 Task: Filter services by langauge "English".
Action: Mouse moved to (357, 77)
Screenshot: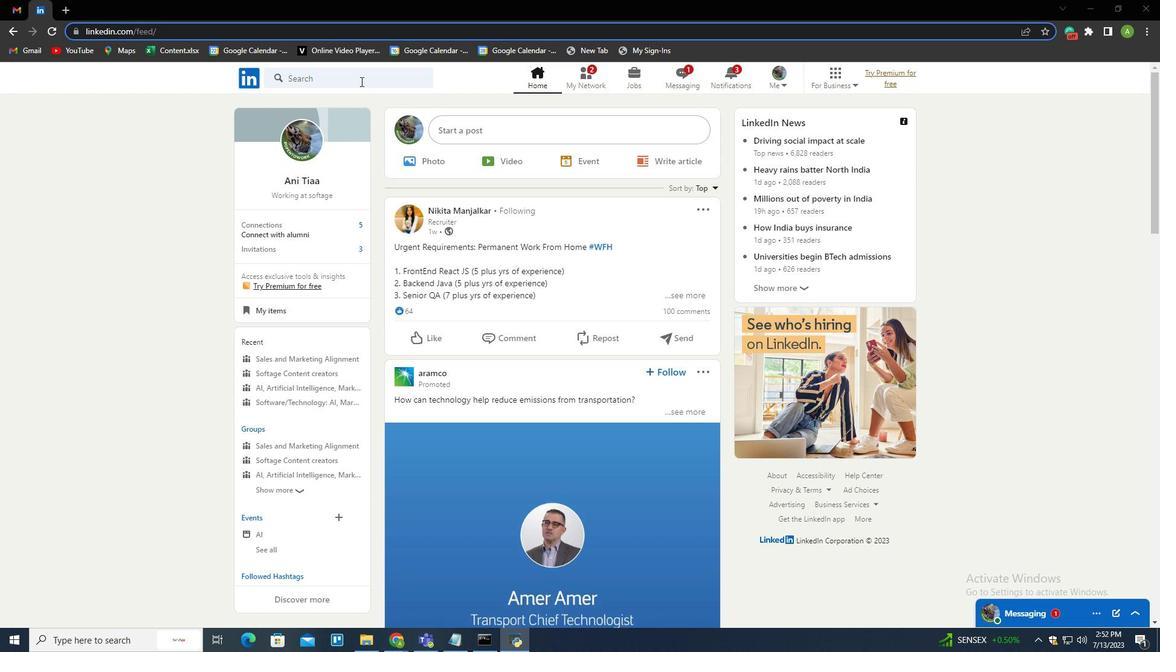 
Action: Mouse pressed left at (357, 77)
Screenshot: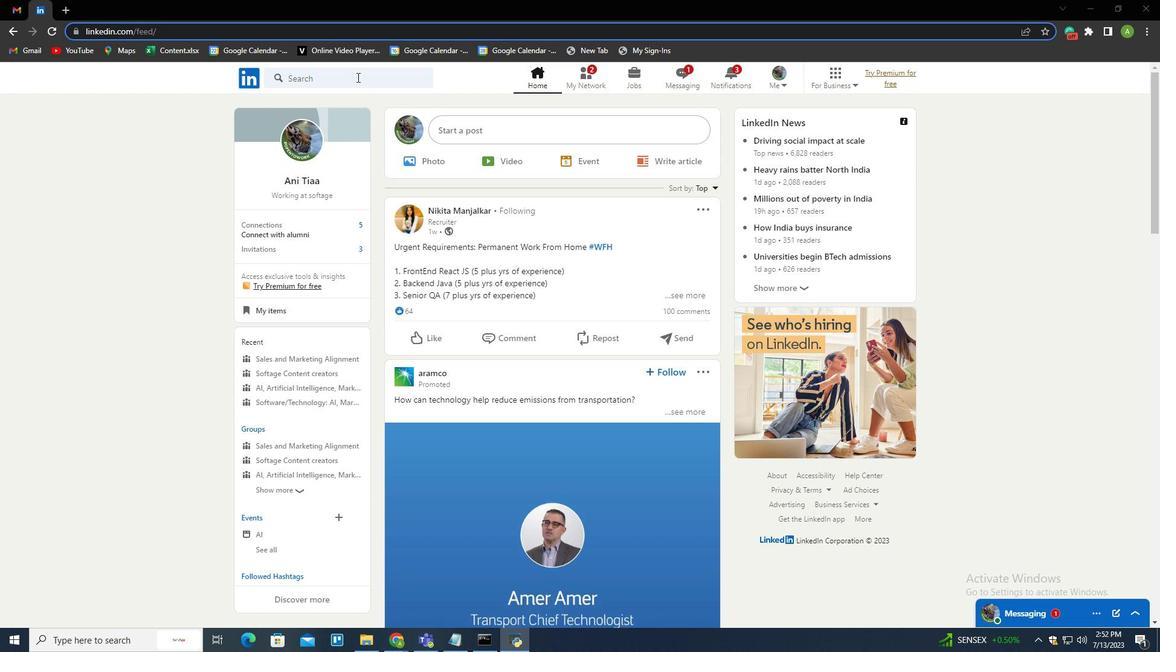 
Action: Key pressed hiring<Key.enter>
Screenshot: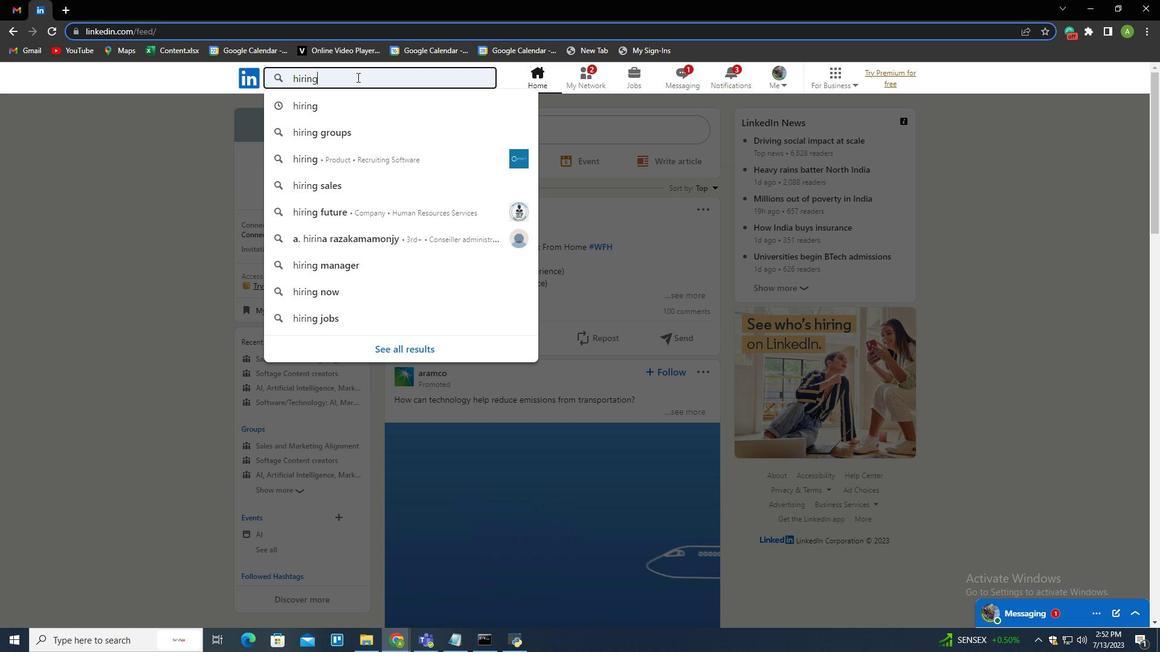 
Action: Mouse moved to (723, 107)
Screenshot: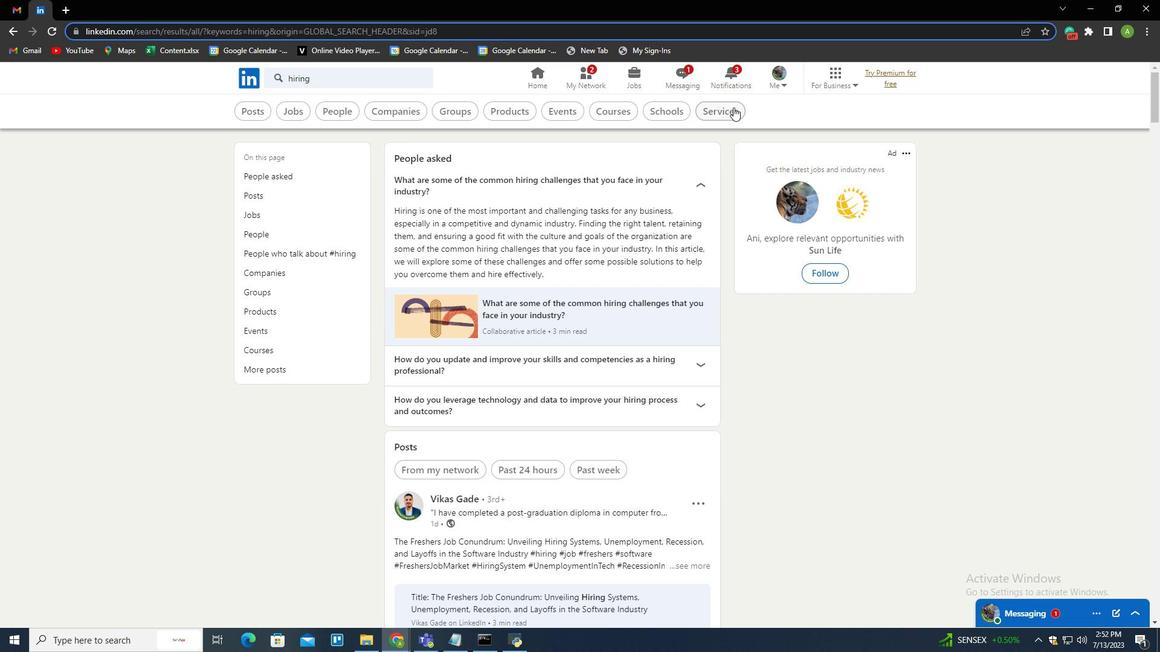 
Action: Mouse pressed left at (723, 107)
Screenshot: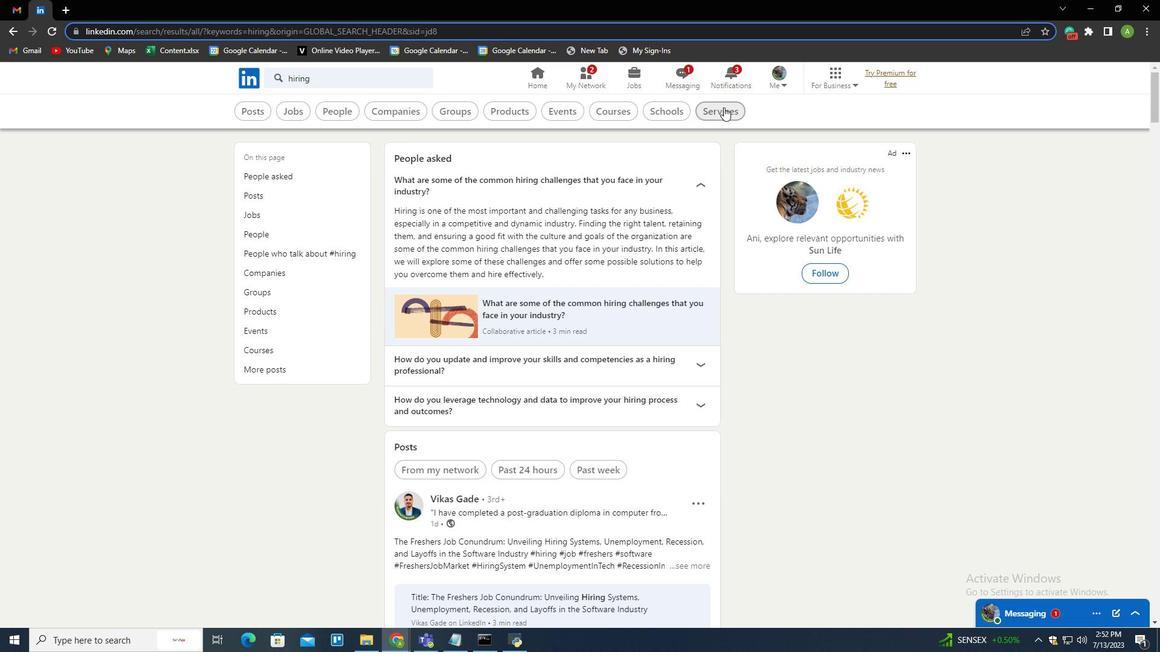 
Action: Mouse moved to (595, 111)
Screenshot: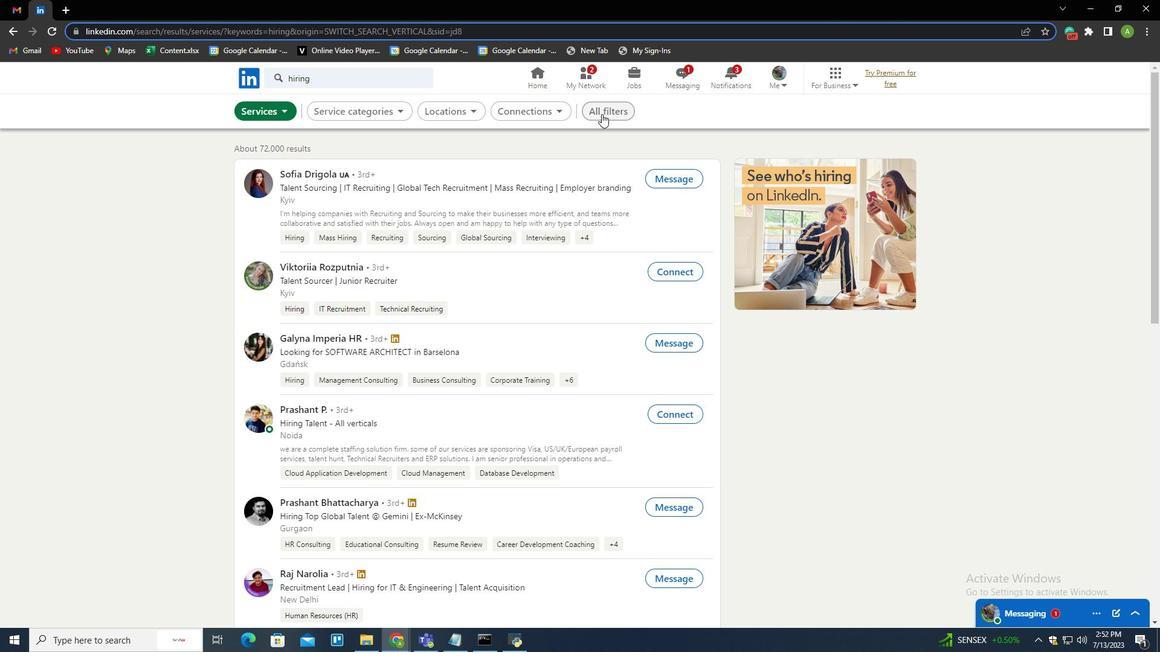 
Action: Mouse pressed left at (595, 111)
Screenshot: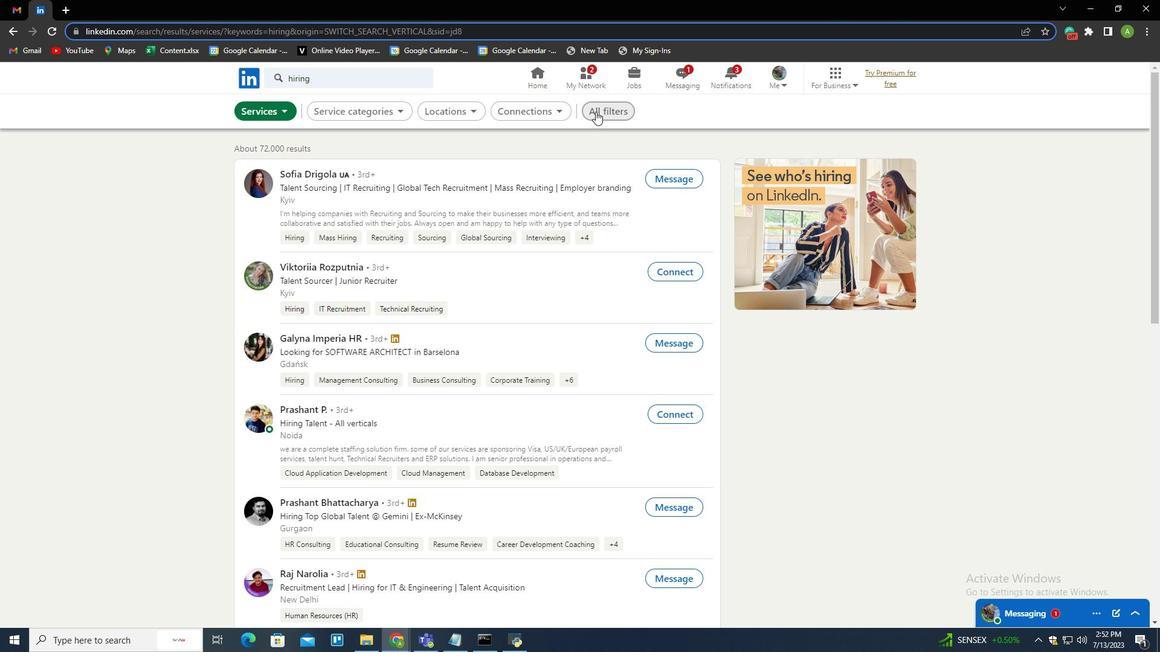 
Action: Mouse moved to (874, 423)
Screenshot: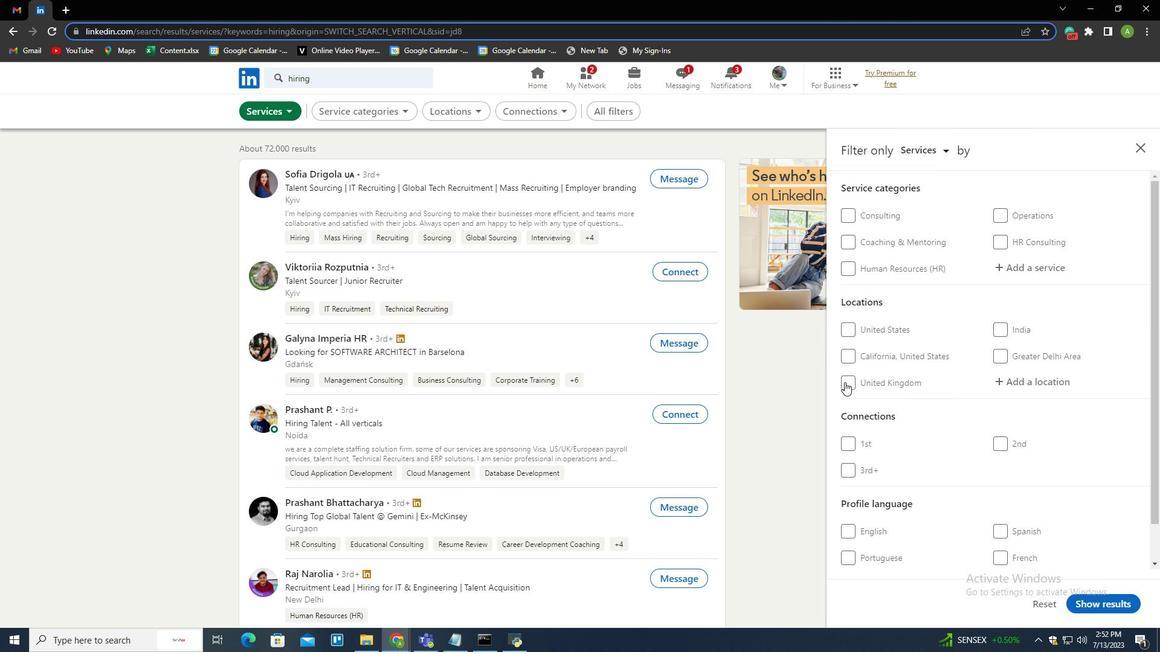 
Action: Mouse scrolled (874, 423) with delta (0, 0)
Screenshot: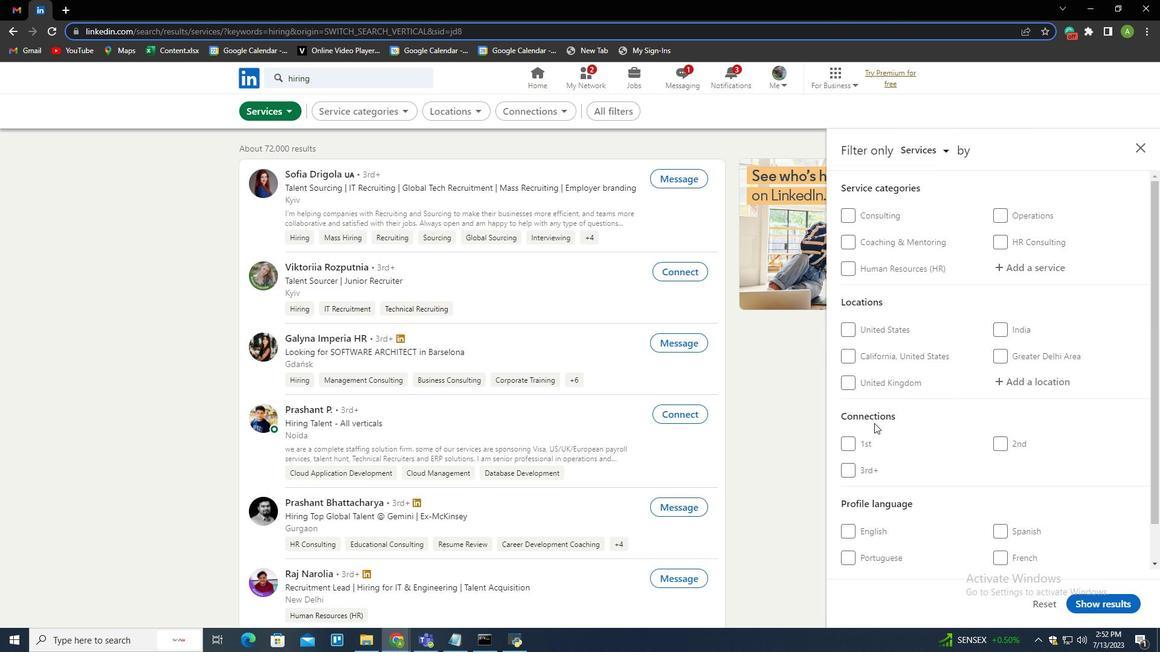 
Action: Mouse scrolled (874, 423) with delta (0, 0)
Screenshot: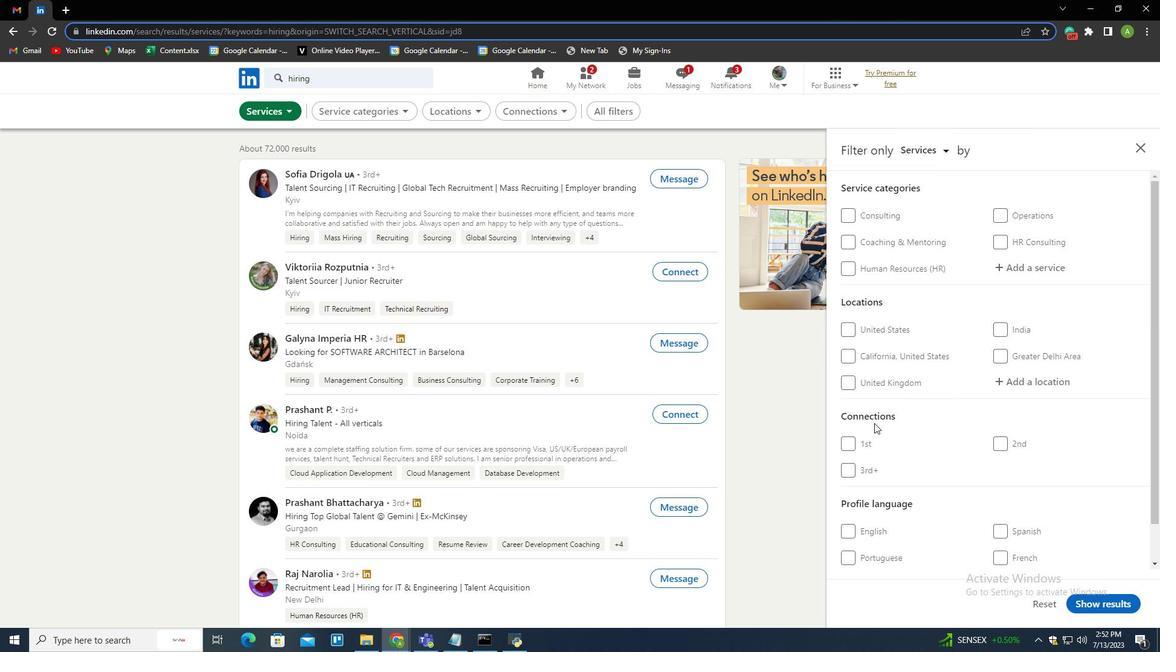
Action: Mouse scrolled (874, 423) with delta (0, 0)
Screenshot: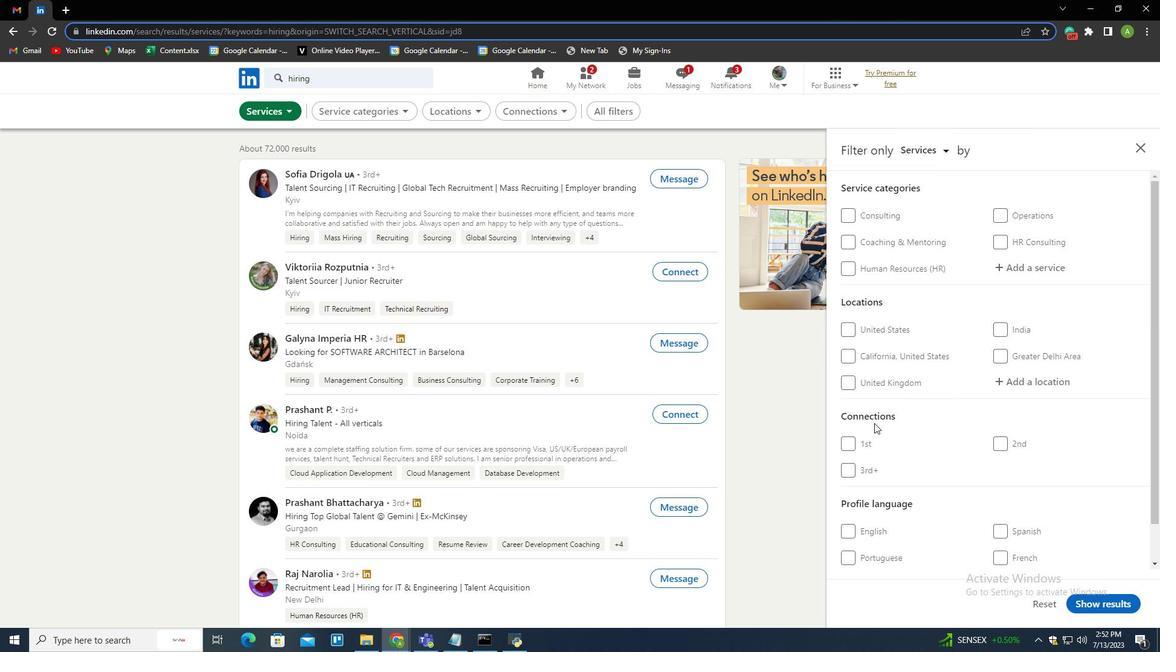 
Action: Mouse scrolled (874, 423) with delta (0, 0)
Screenshot: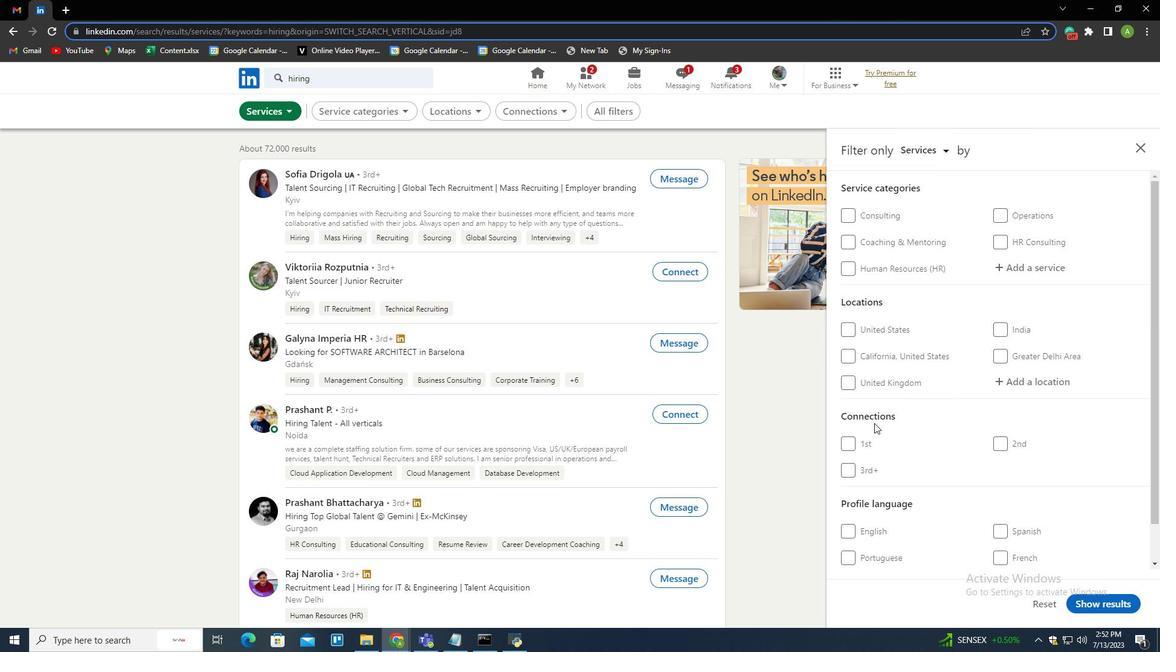 
Action: Mouse scrolled (874, 423) with delta (0, 0)
Screenshot: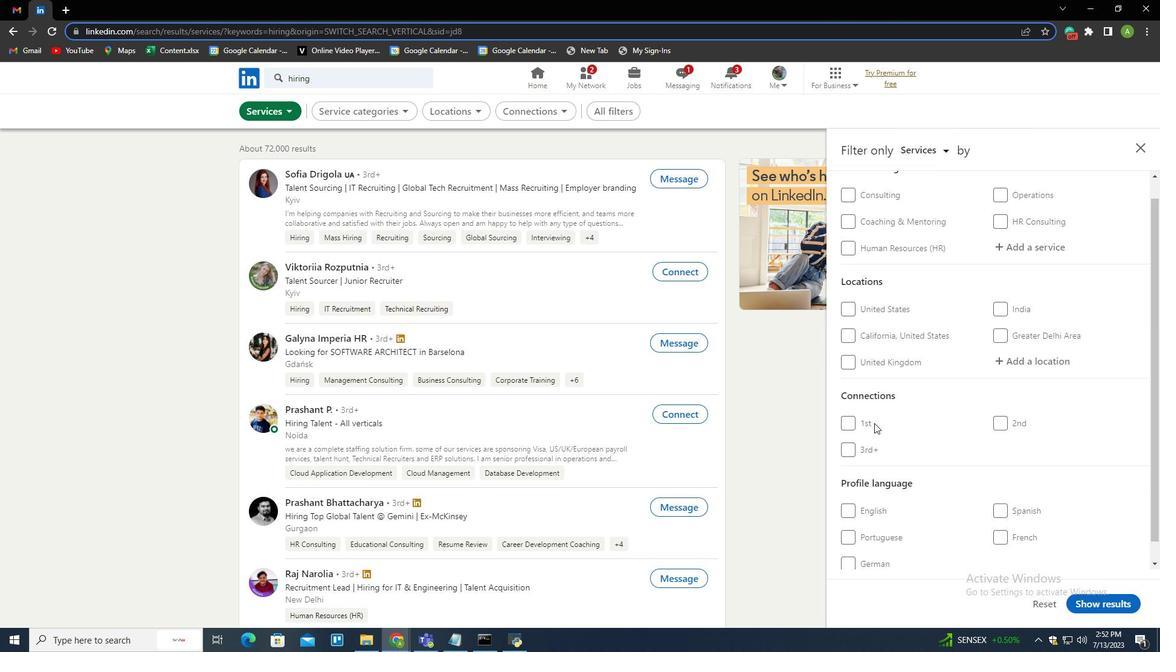 
Action: Mouse moved to (851, 490)
Screenshot: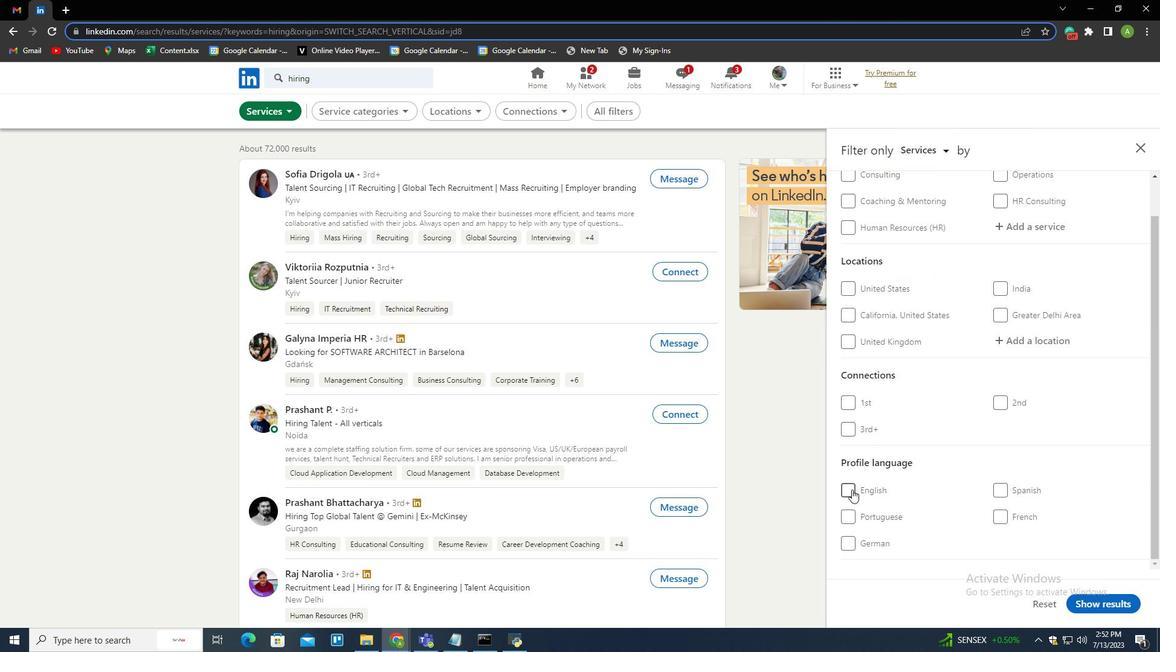 
Action: Mouse pressed left at (851, 490)
Screenshot: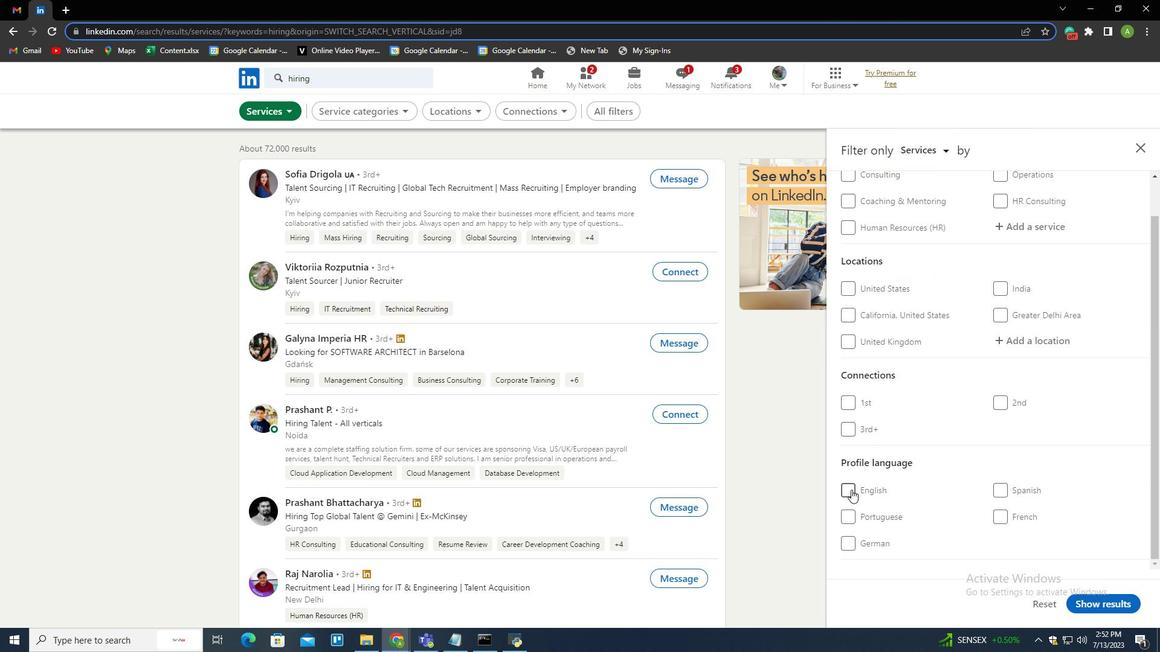 
Action: Mouse moved to (1087, 607)
Screenshot: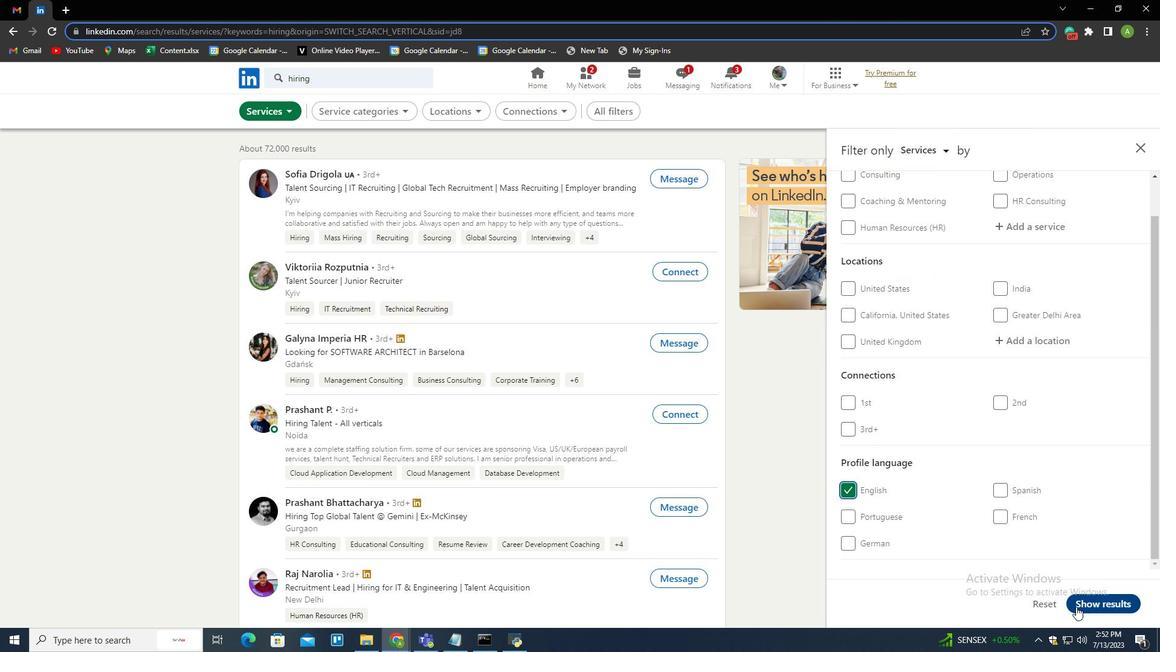 
Action: Mouse pressed left at (1087, 607)
Screenshot: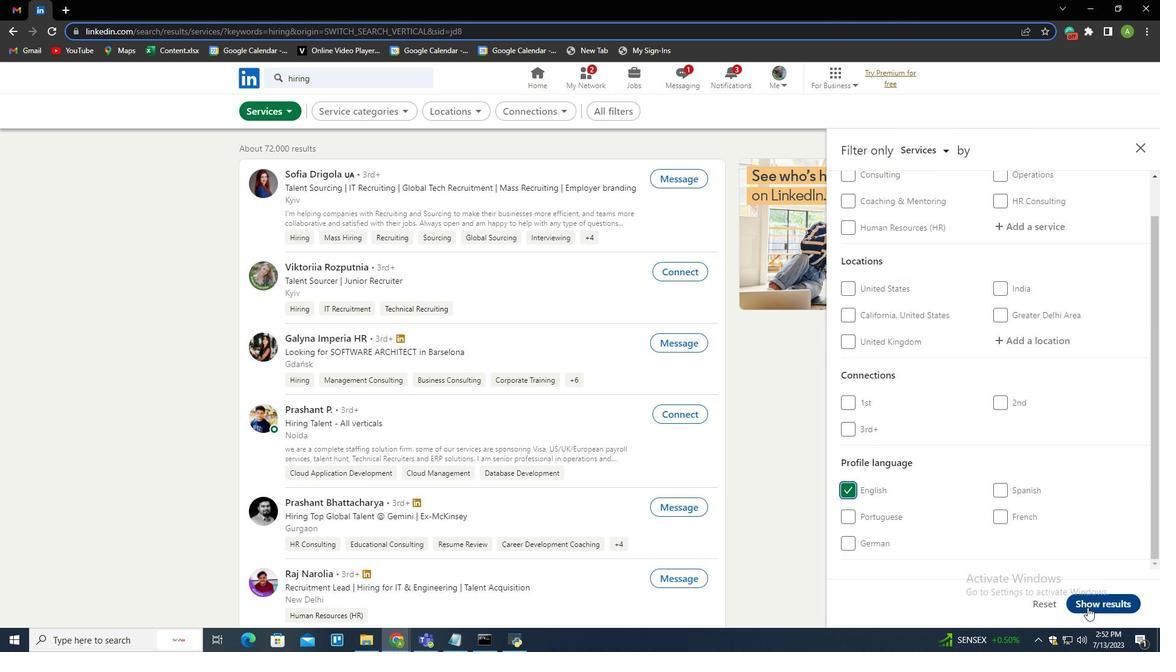 
Action: Mouse moved to (604, 419)
Screenshot: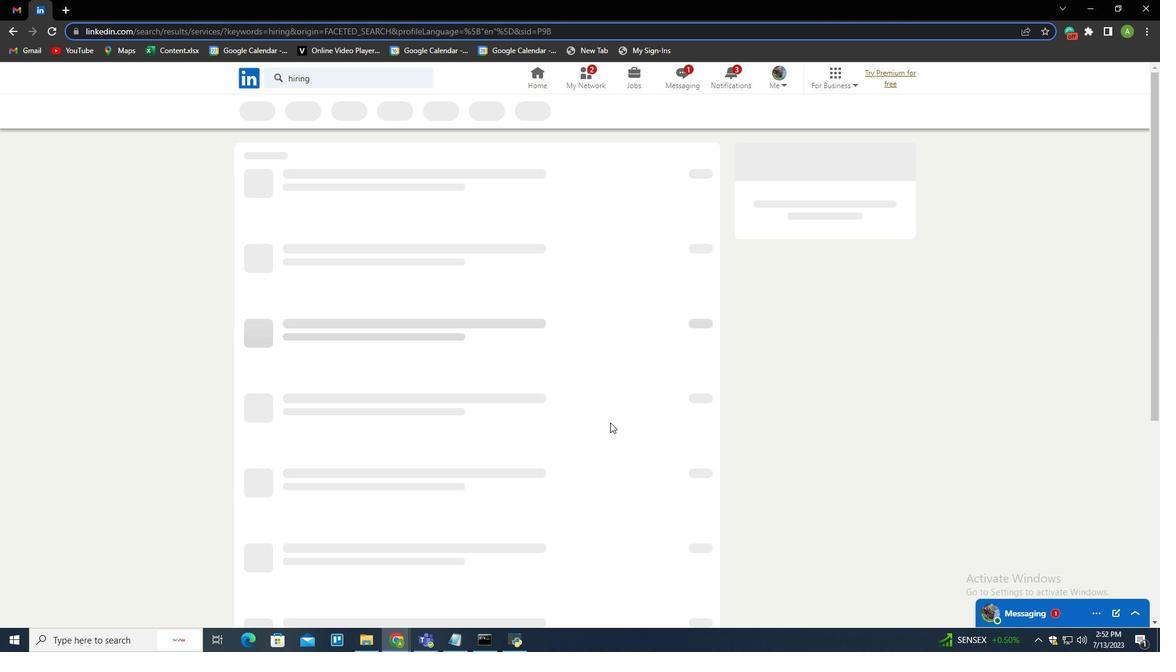 
